 Task: In the Company moma.org, Create email and send with subject: 'We're Thrilled to Welcome You ', and with mail content 'Good Day!_x000D_
We're excited to introduce you to an innovative solution that will revolutionize your industry. Get ready to redefine success and reach new heights!_x000D_
Best Regard', attach the document: Project_plan.docx and insert image: visitingcard.jpg. Below Best Regards, write Pinterest and insert the URL: in.pinterest.com. Mark checkbox to create task to follow up : In 3 business days .  Enter or choose an email address of recipient's from company's contact and send.. Logged in from softage.1@softage.net
Action: Mouse moved to (82, 51)
Screenshot: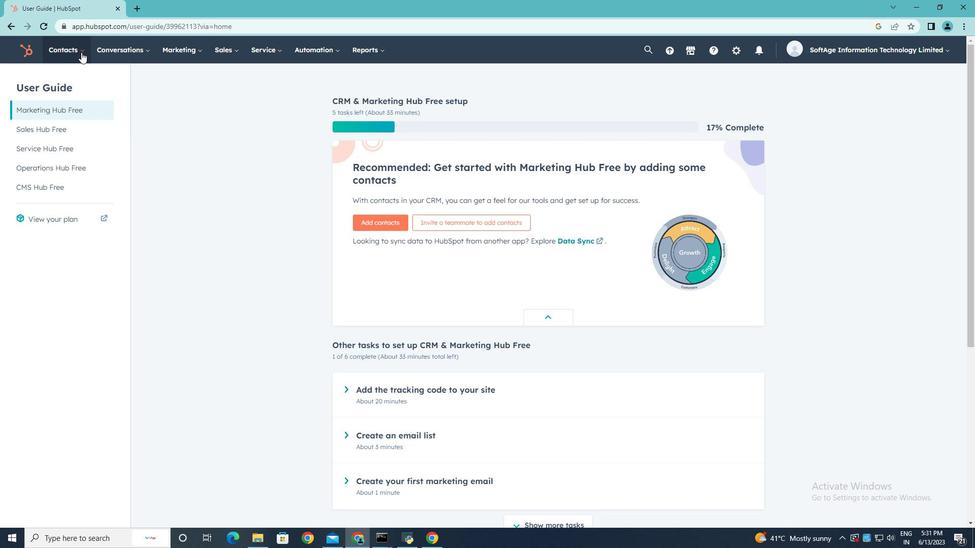 
Action: Mouse pressed left at (82, 51)
Screenshot: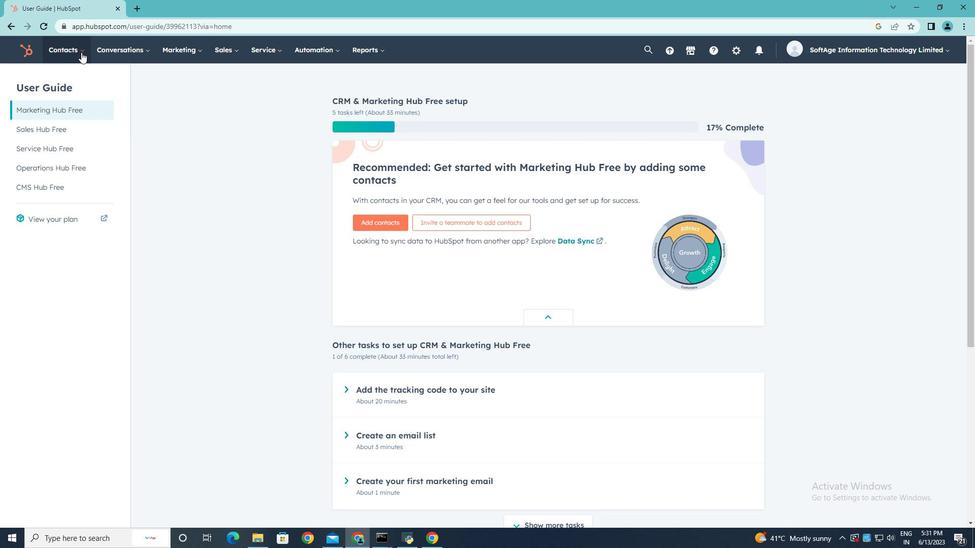 
Action: Mouse moved to (78, 97)
Screenshot: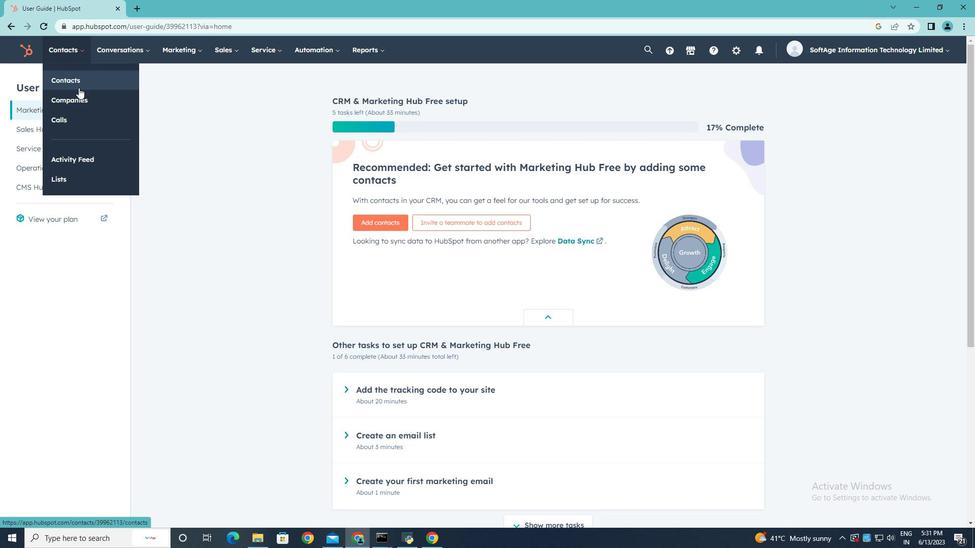 
Action: Mouse pressed left at (78, 97)
Screenshot: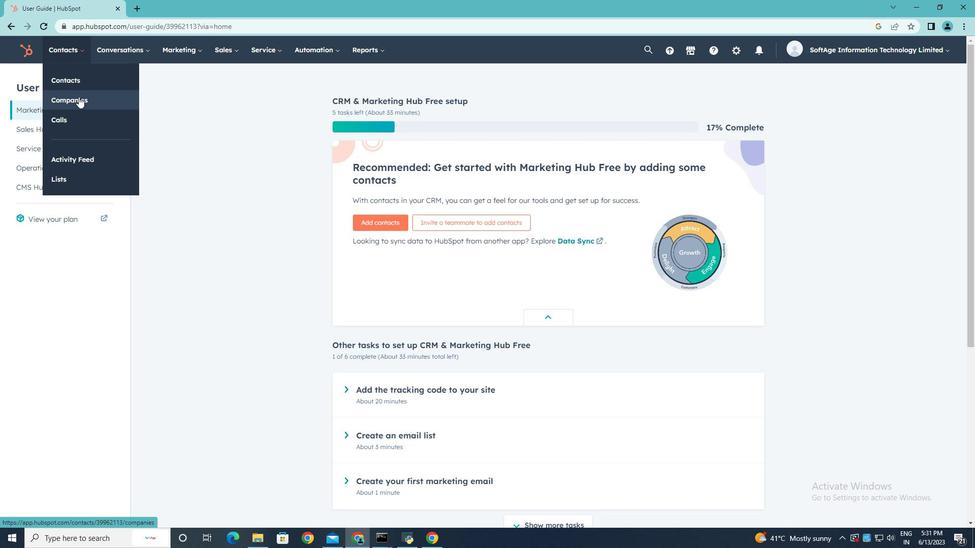 
Action: Mouse moved to (74, 164)
Screenshot: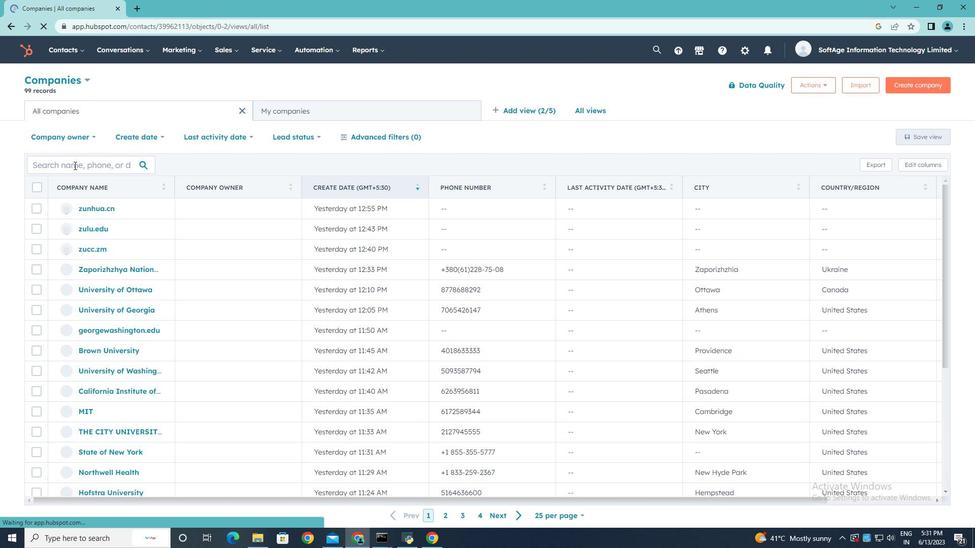 
Action: Mouse pressed left at (74, 164)
Screenshot: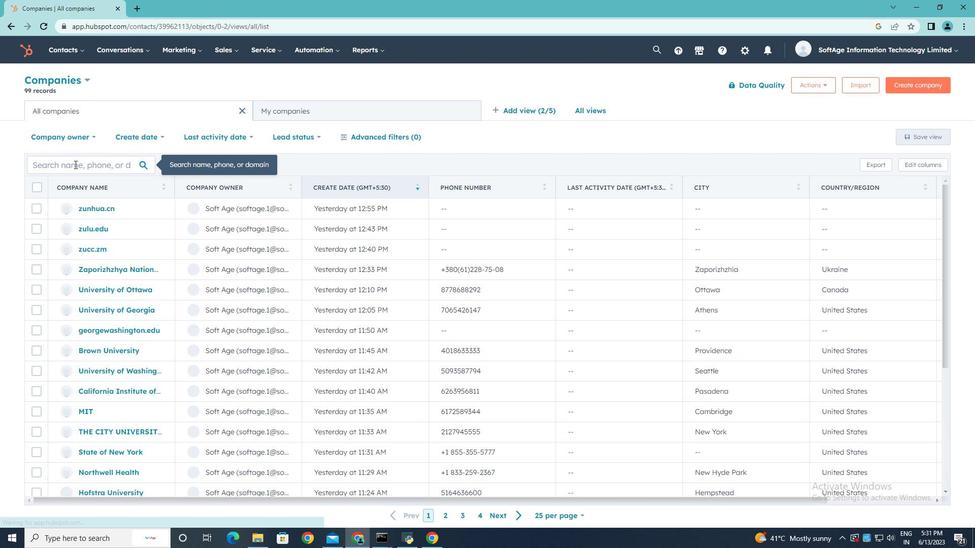 
Action: Key pressed moma.org
Screenshot: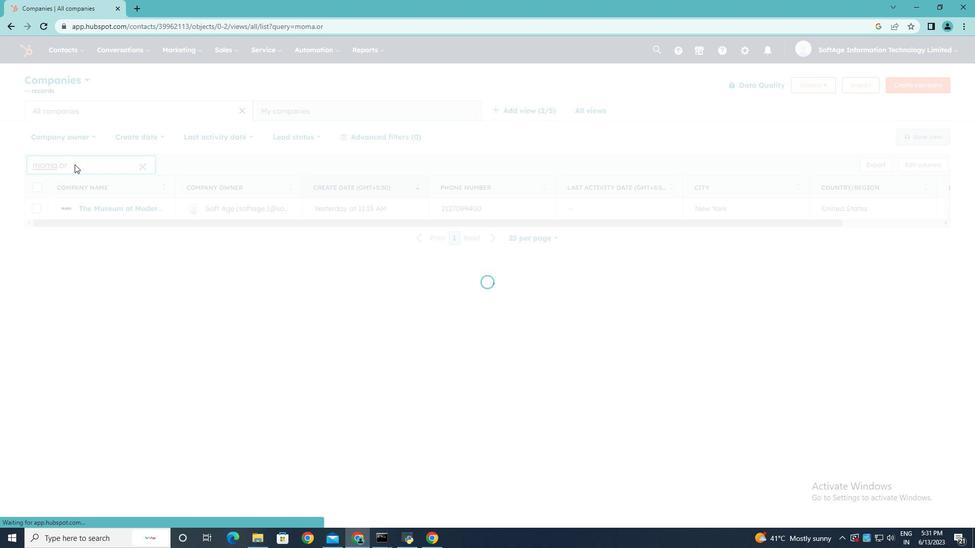 
Action: Mouse moved to (91, 209)
Screenshot: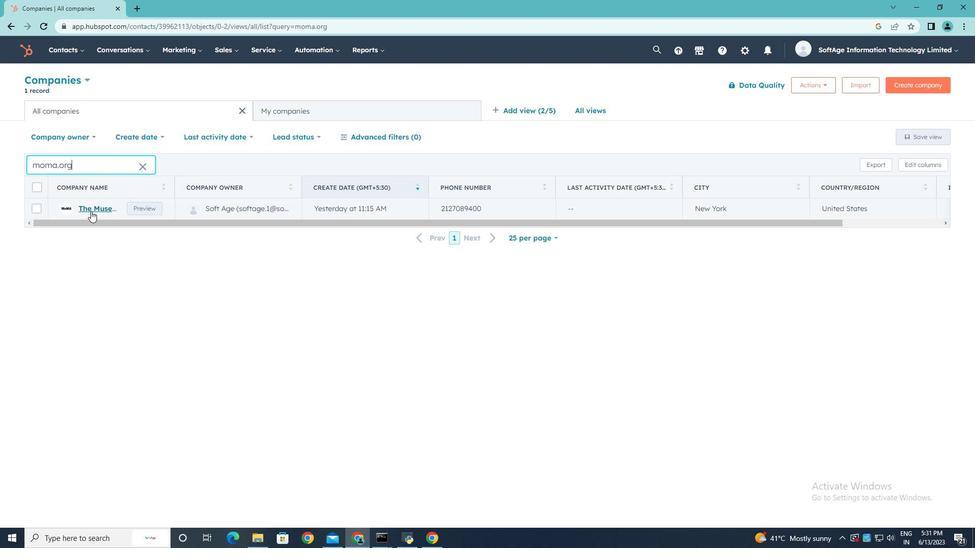 
Action: Mouse pressed left at (91, 209)
Screenshot: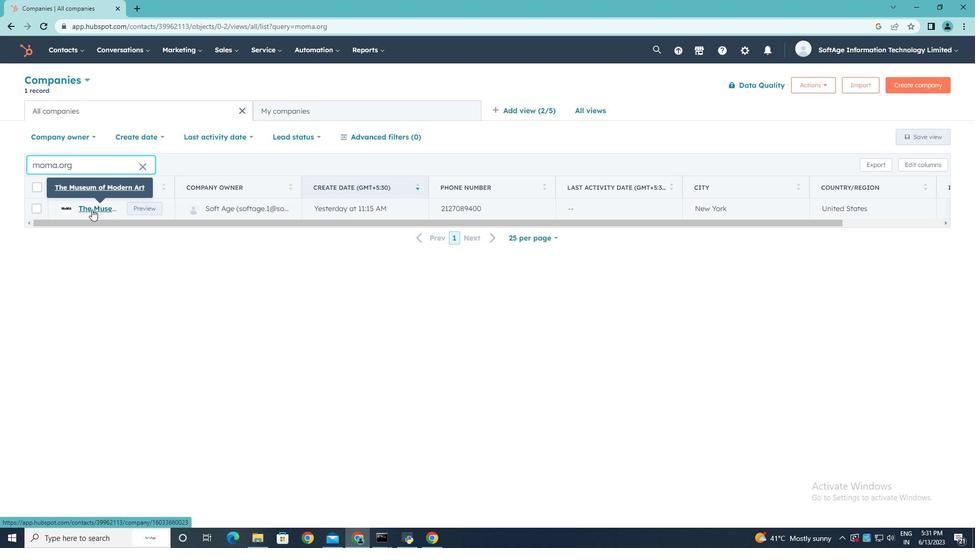 
Action: Mouse moved to (72, 175)
Screenshot: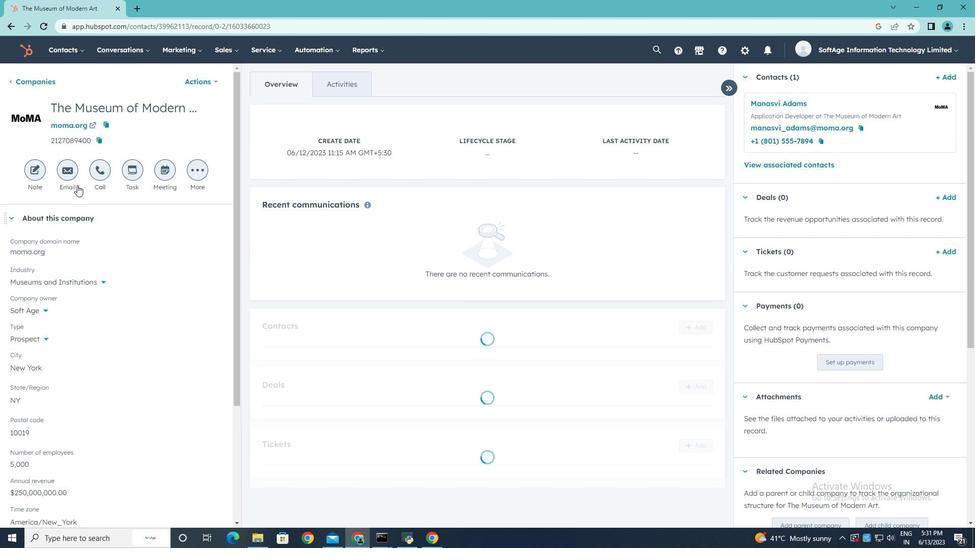 
Action: Mouse pressed left at (72, 175)
Screenshot: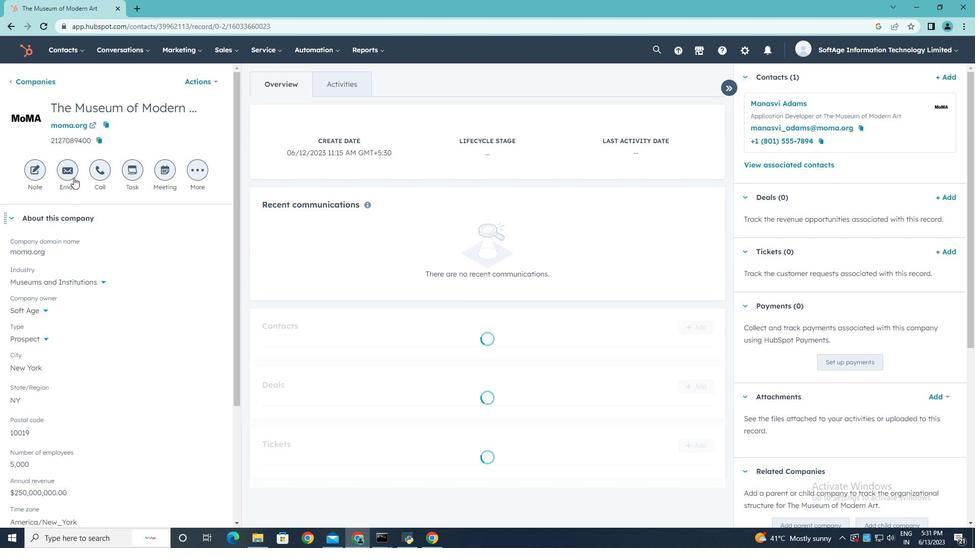 
Action: Mouse pressed left at (72, 175)
Screenshot: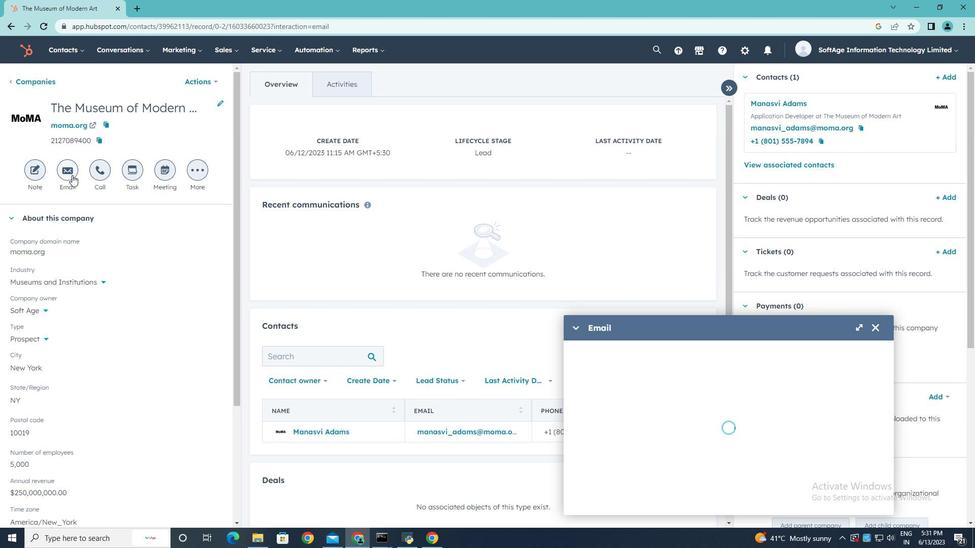
Action: Key pressed <Key.shift><Key.shift><Key.shift><Key.shift><Key.shift><Key.shift><Key.shift><Key.shift><Key.shift><Key.shift><Key.shift>We're<Key.space><Key.shift>Thrilled<Key.space>to<Key.space><Key.shift>Welcome<Key.space><Key.shift>You
Screenshot: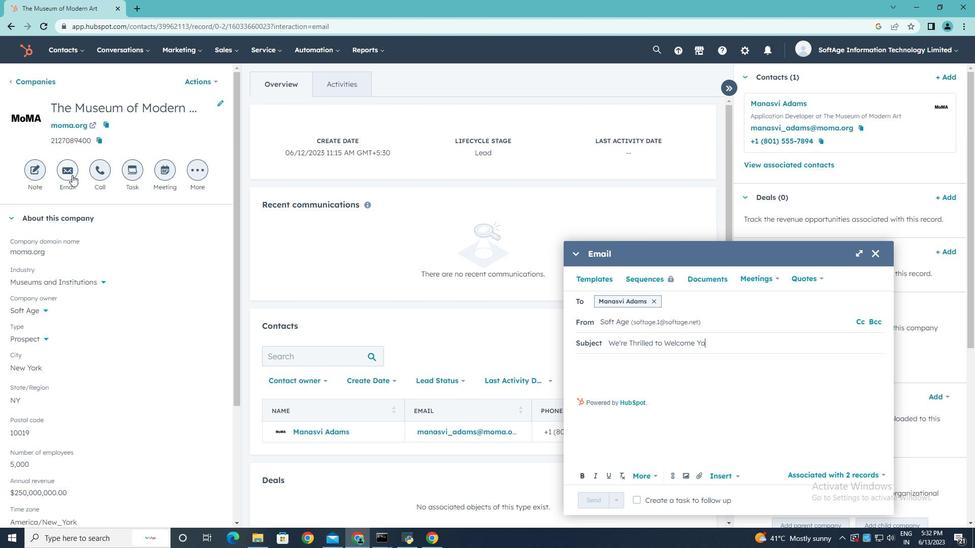 
Action: Mouse moved to (584, 363)
Screenshot: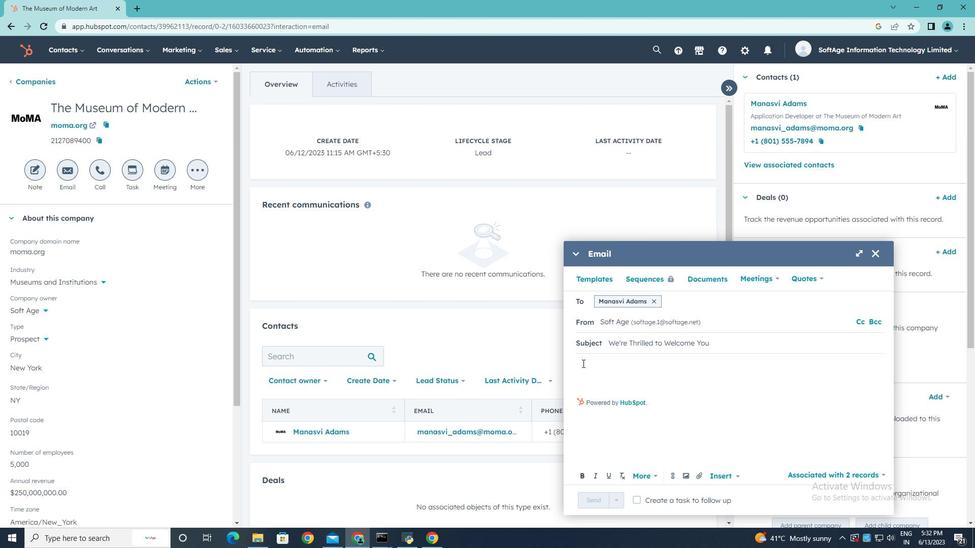 
Action: Mouse pressed left at (584, 363)
Screenshot: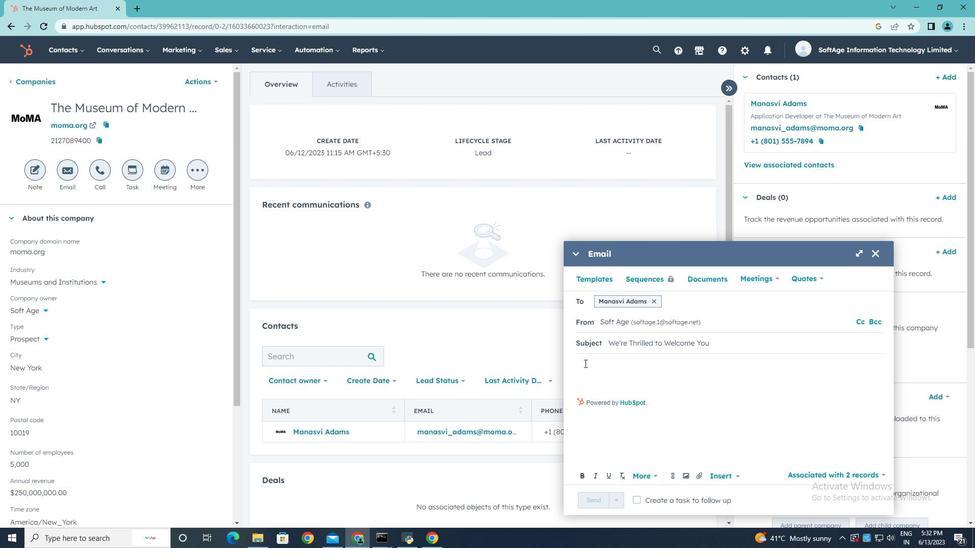 
Action: Key pressed <Key.shift><Key.shift><Key.shift><Key.shift><Key.shift>Good<Key.space><Key.shift>Day<Key.shift><Key.shift><Key.shift>!
Screenshot: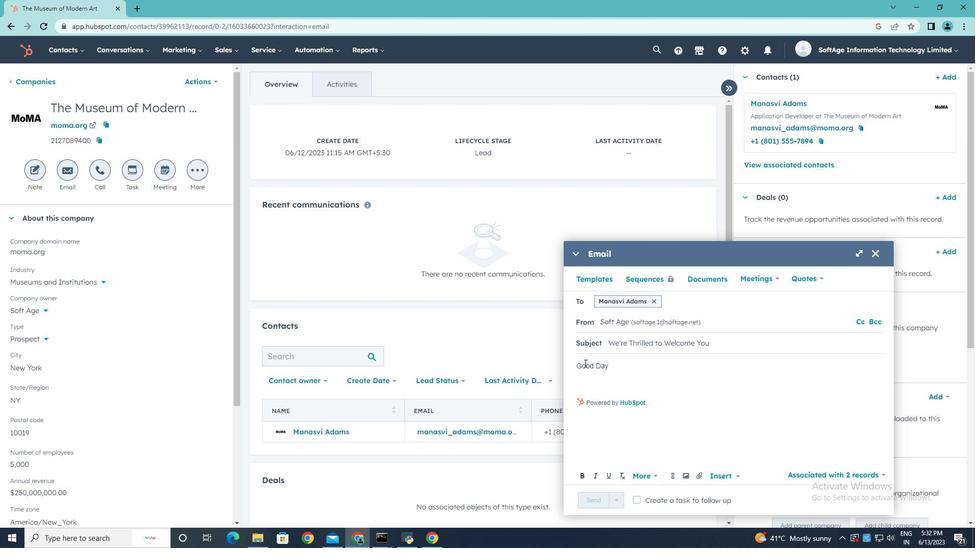
Action: Mouse moved to (582, 372)
Screenshot: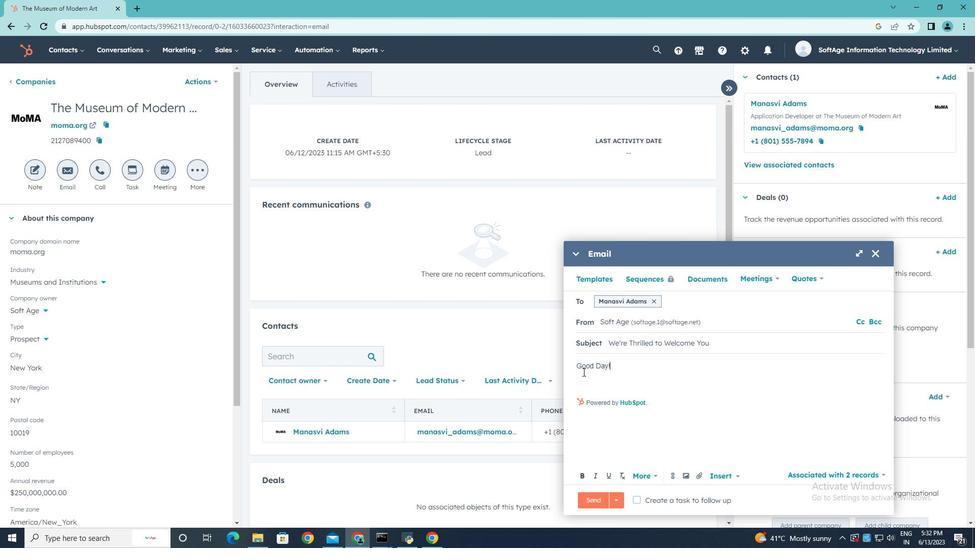 
Action: Mouse pressed left at (582, 372)
Screenshot: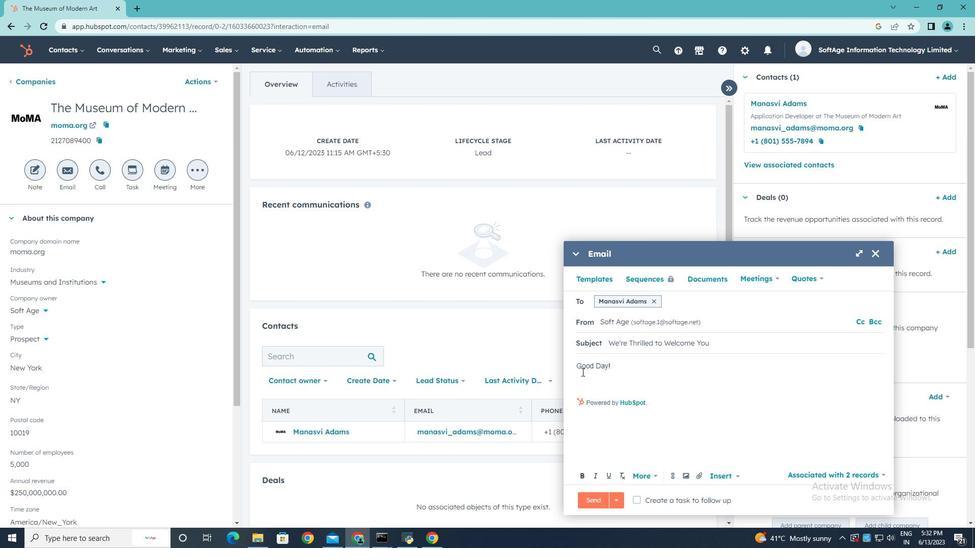 
Action: Mouse moved to (592, 315)
Screenshot: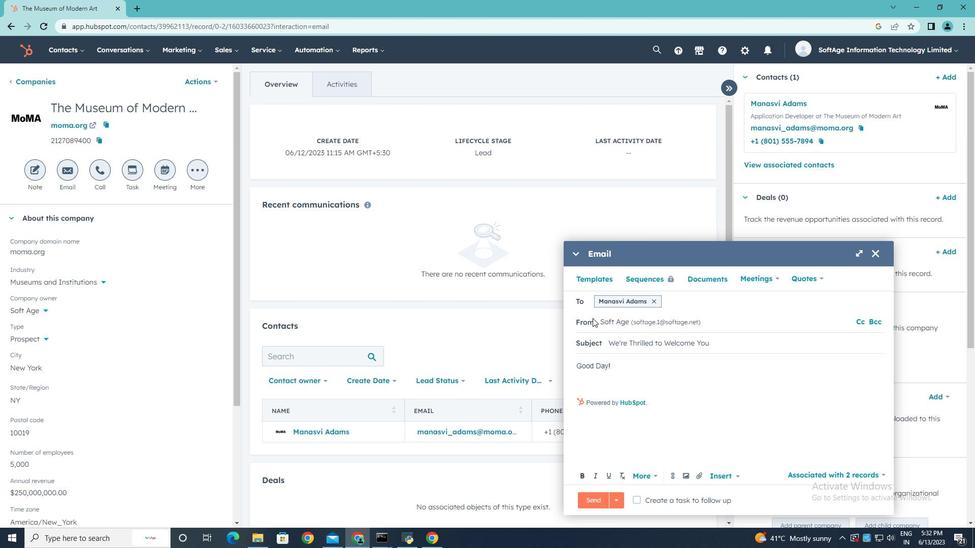 
Action: Key pressed <Key.shift>We're<Key.space>excitr<Key.backspace>ed<Key.space>to<Key.space>introduce<Key.space>you<Key.space>to<Key.space>an<Key.space>innovative<Key.space>solution<Key.space>that<Key.space>will<Key.space>revolutu<Key.backspace>ionize<Key.space>your<Key.space>indyu<Key.backspace><Key.backspace>ustry.<Key.space><Key.shift>Get<Key.space><Key.shift>ready<Key.space>to<Key.space>redefine<Key.space>success<Key.space>and<Key.space>reach<Key.space>new<Key.space>heiu<Key.backspace>ghts<Key.shift>!
Screenshot: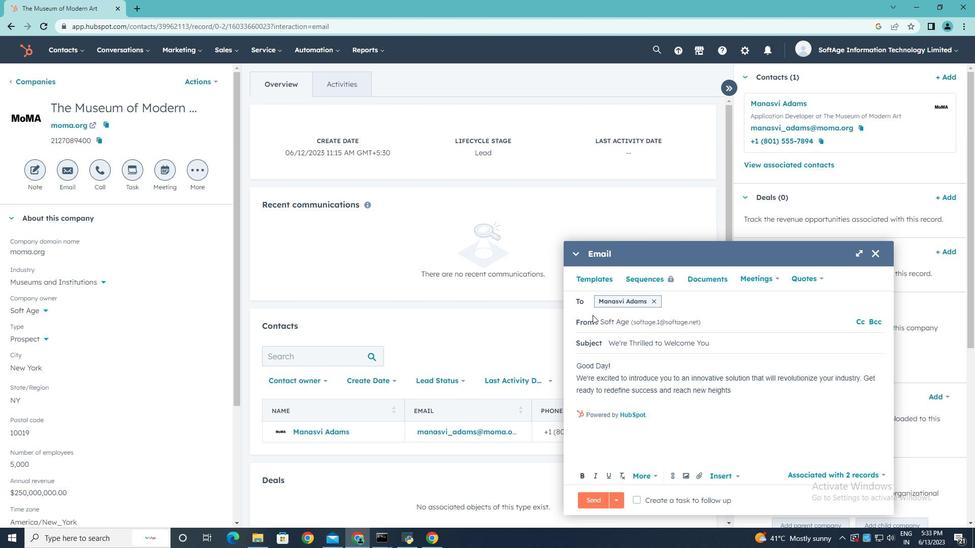 
Action: Mouse moved to (593, 402)
Screenshot: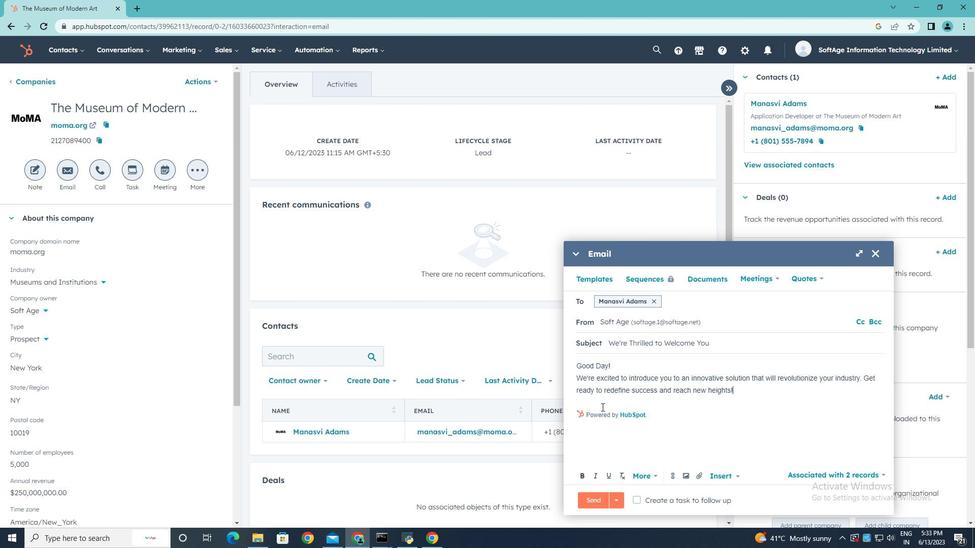 
Action: Mouse pressed left at (593, 402)
Screenshot: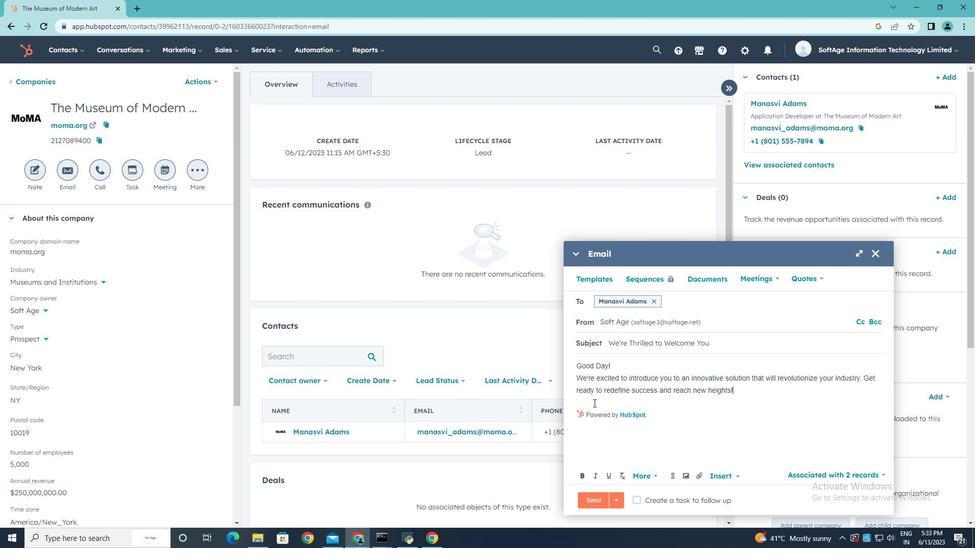 
Action: Mouse moved to (615, 393)
Screenshot: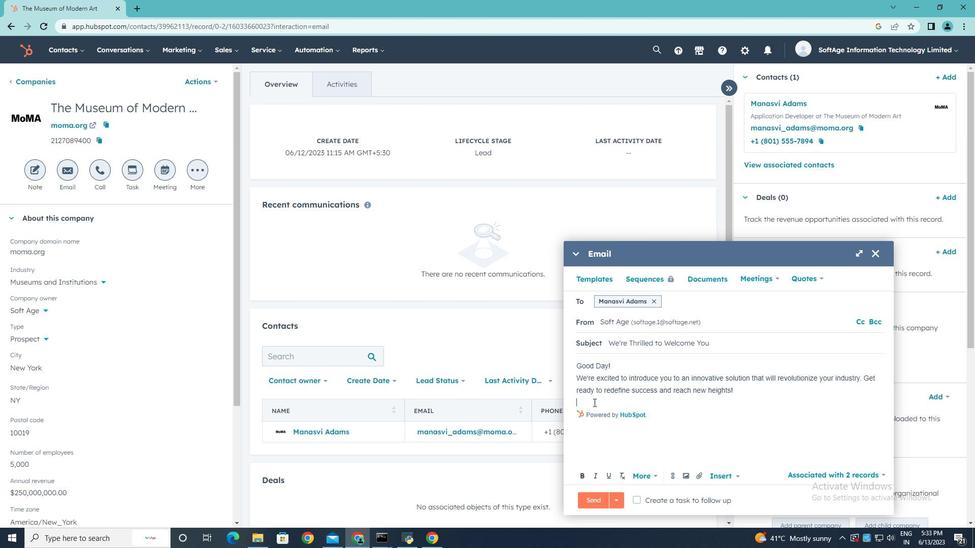 
Action: Key pressed <Key.enter><Key.shift>Best<Key.space><Key.shift>Redar<Key.backspace><Key.backspace><Key.backspace>gard,
Screenshot: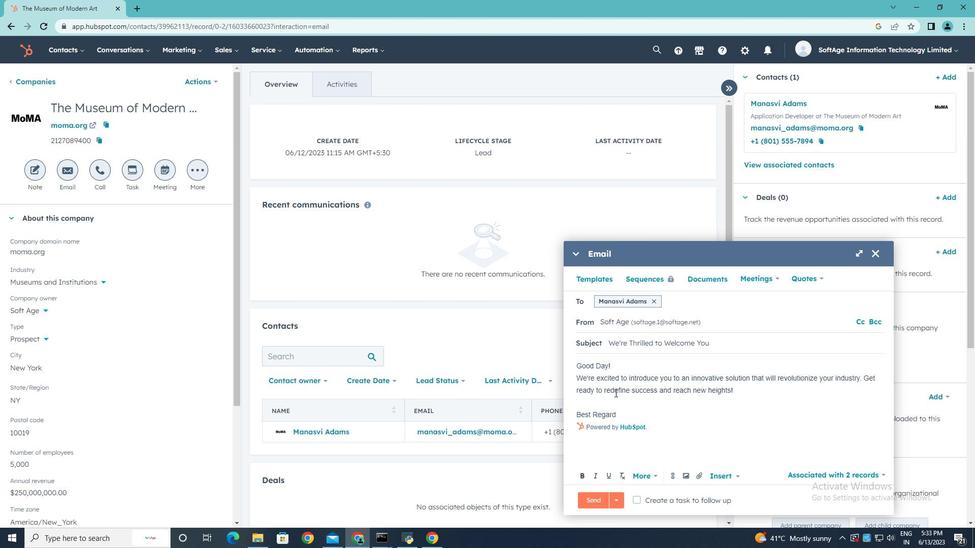 
Action: Mouse moved to (698, 477)
Screenshot: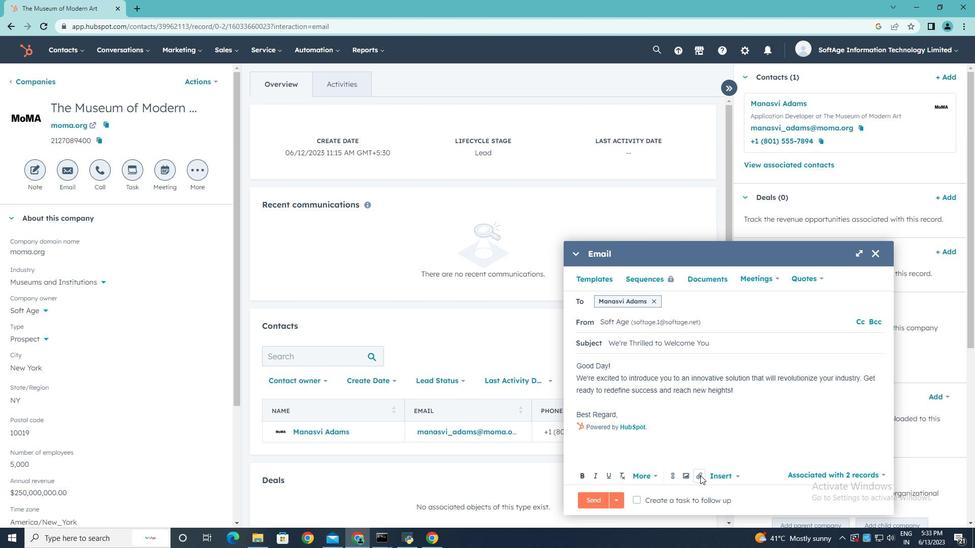 
Action: Mouse pressed left at (698, 477)
Screenshot: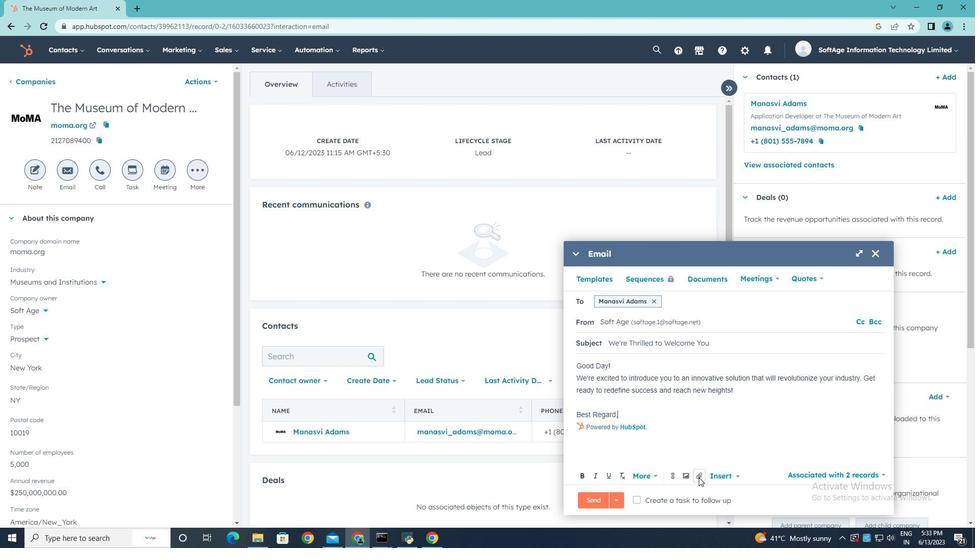 
Action: Mouse moved to (712, 451)
Screenshot: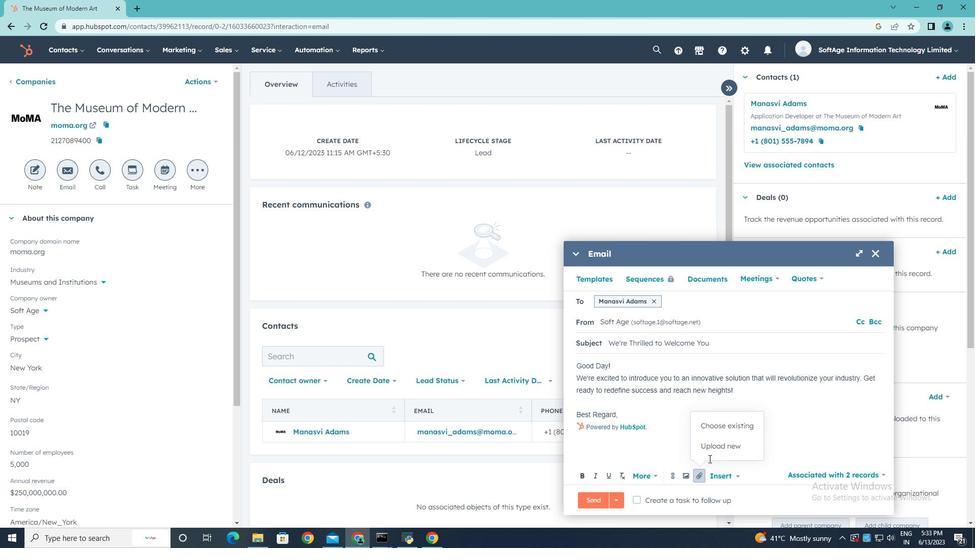 
Action: Mouse pressed left at (712, 451)
Screenshot: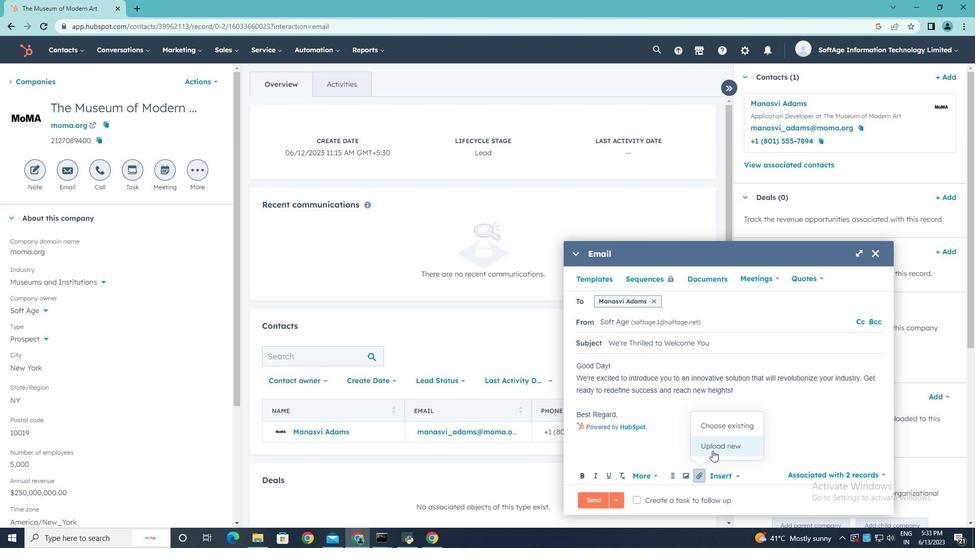 
Action: Mouse moved to (173, 104)
Screenshot: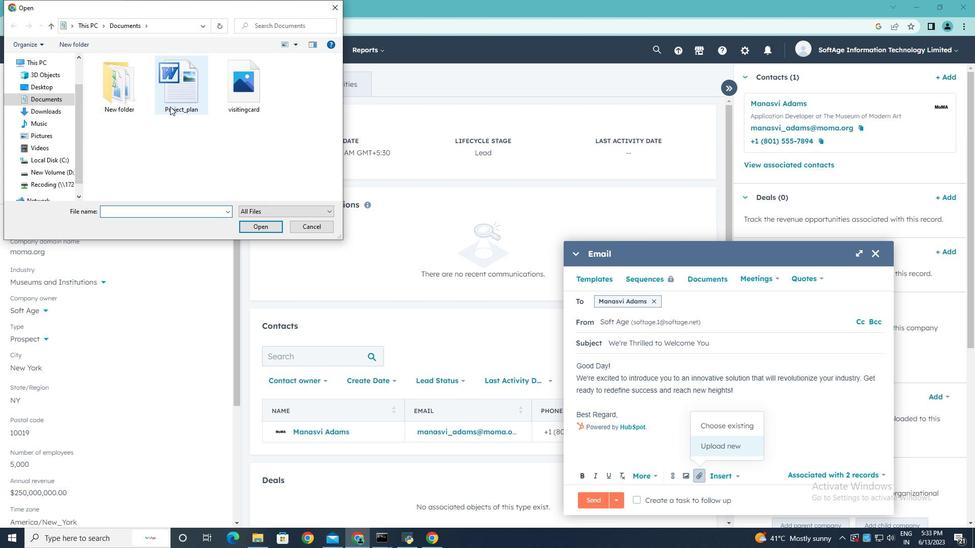 
Action: Mouse pressed left at (173, 104)
Screenshot: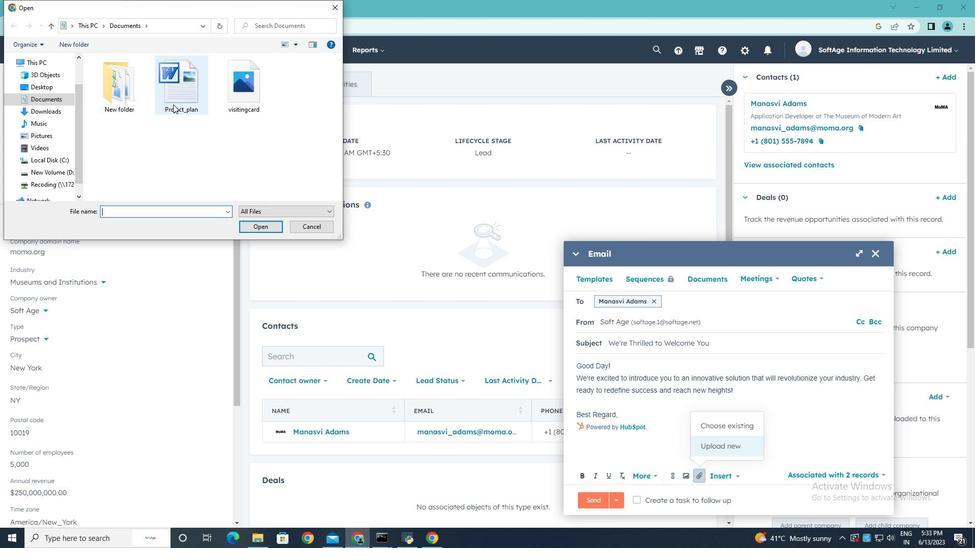 
Action: Mouse moved to (254, 226)
Screenshot: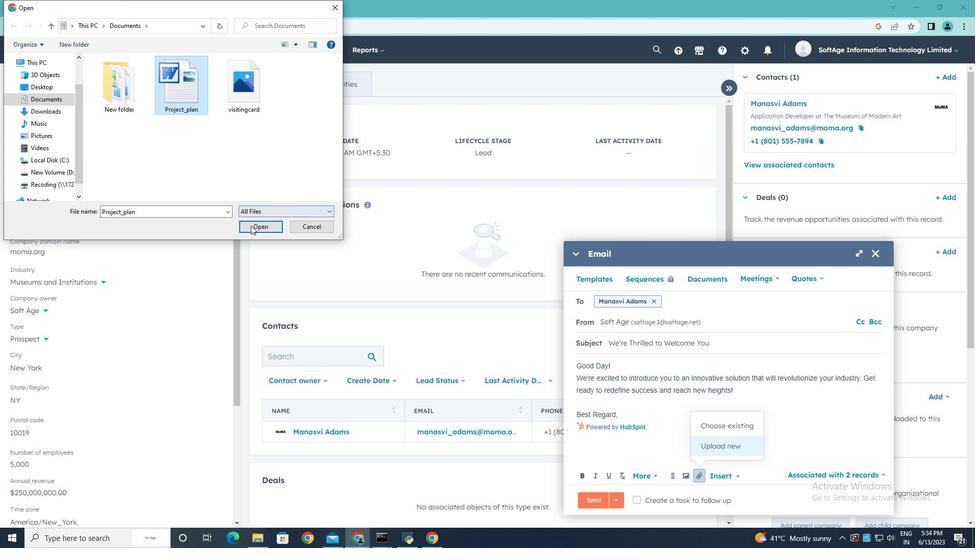 
Action: Mouse pressed left at (254, 226)
Screenshot: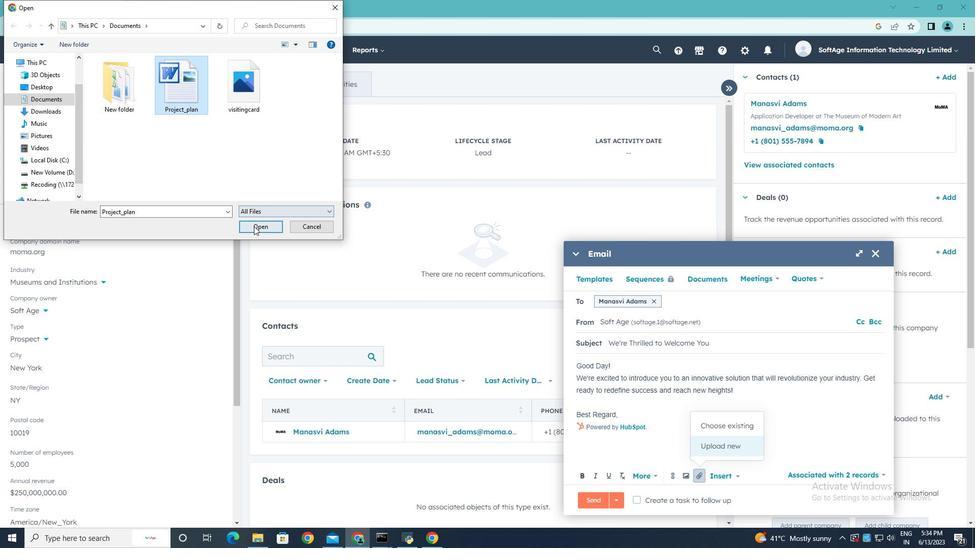 
Action: Mouse moved to (697, 448)
Screenshot: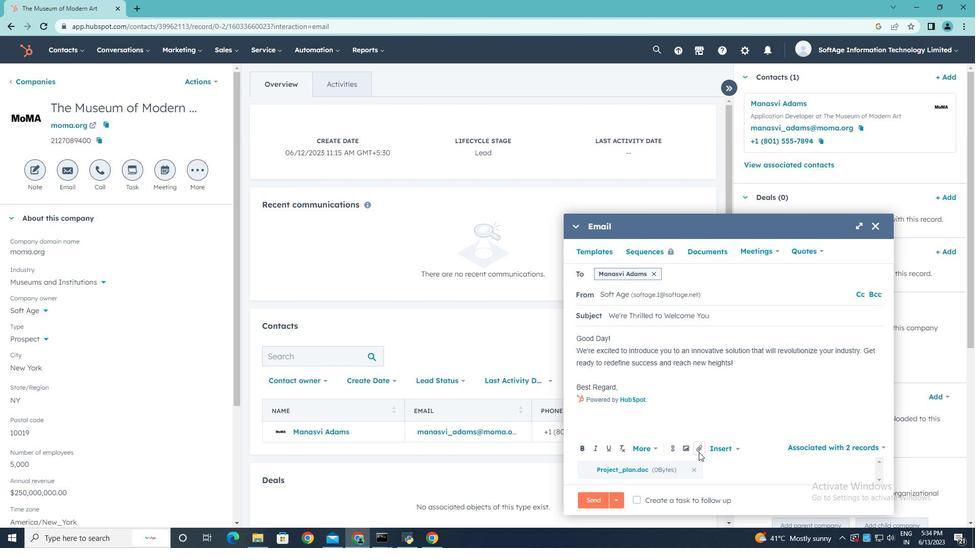
Action: Mouse pressed left at (697, 448)
Screenshot: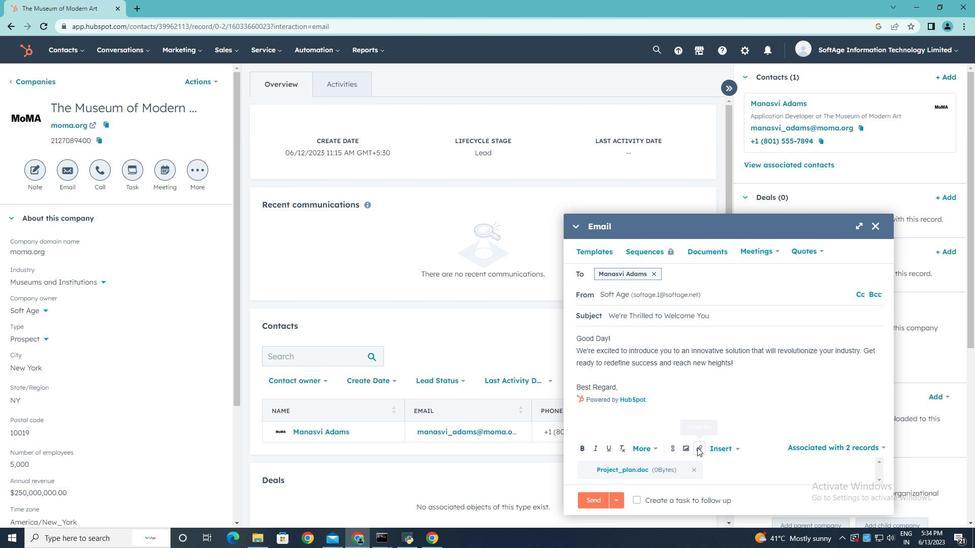 
Action: Mouse moved to (725, 421)
Screenshot: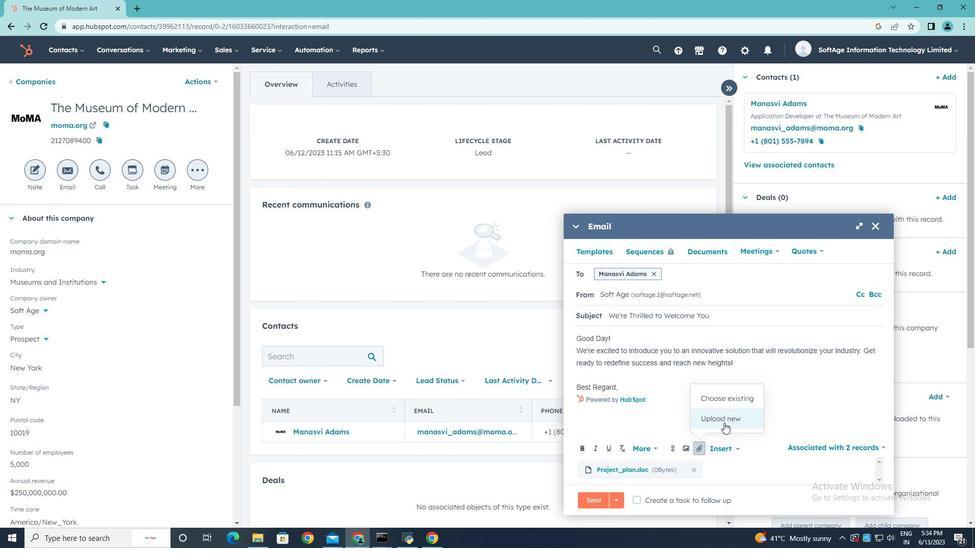 
Action: Mouse pressed left at (725, 421)
Screenshot: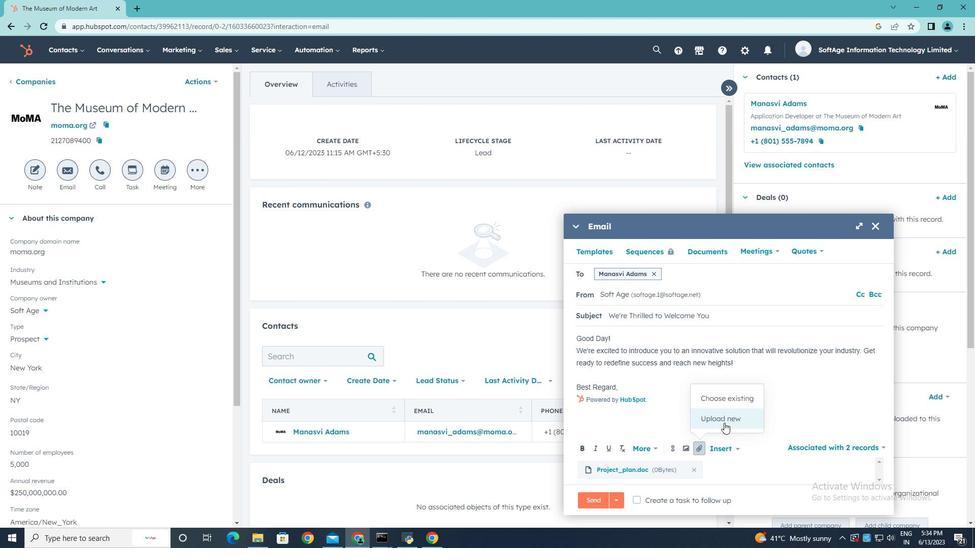 
Action: Mouse moved to (263, 104)
Screenshot: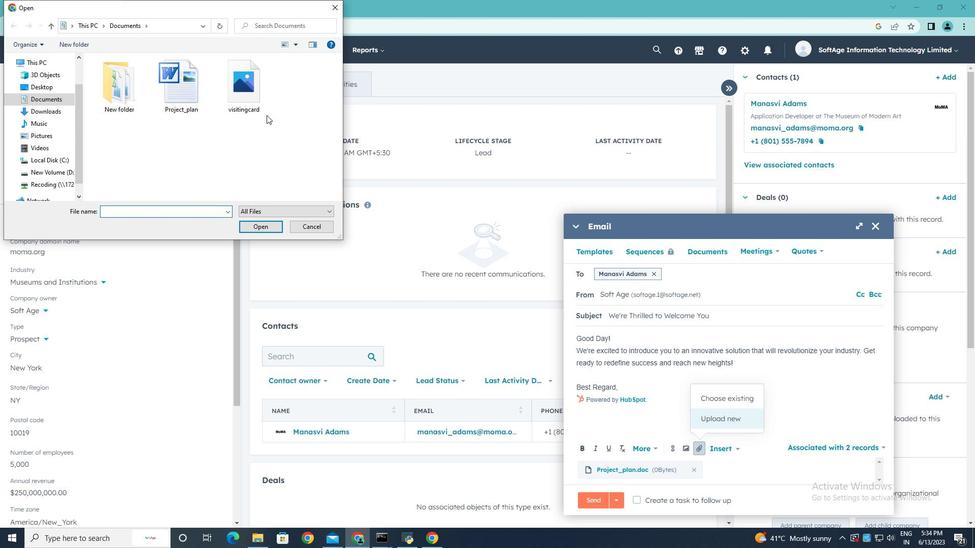 
Action: Mouse pressed left at (263, 104)
Screenshot: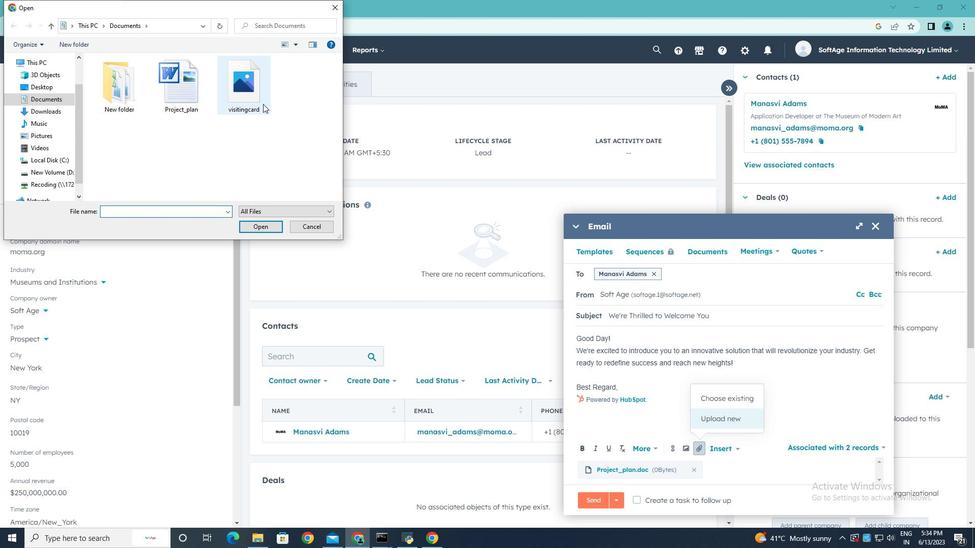 
Action: Mouse moved to (267, 224)
Screenshot: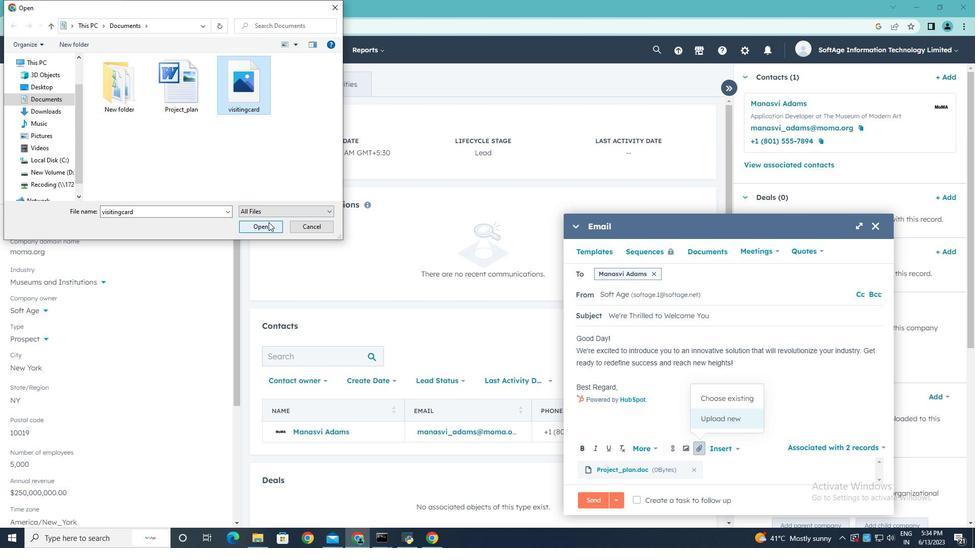 
Action: Mouse pressed left at (267, 224)
Screenshot: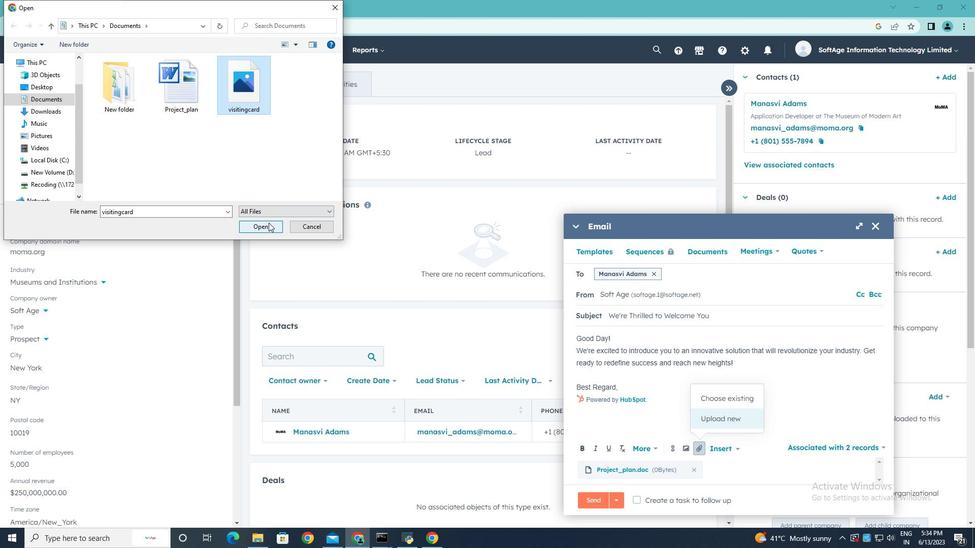 
Action: Mouse moved to (621, 387)
Screenshot: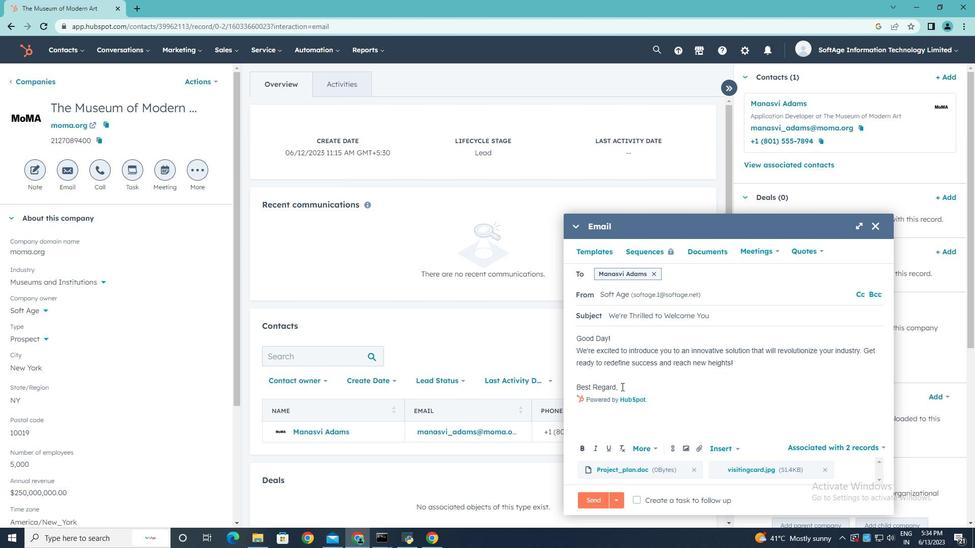 
Action: Mouse pressed left at (621, 387)
Screenshot: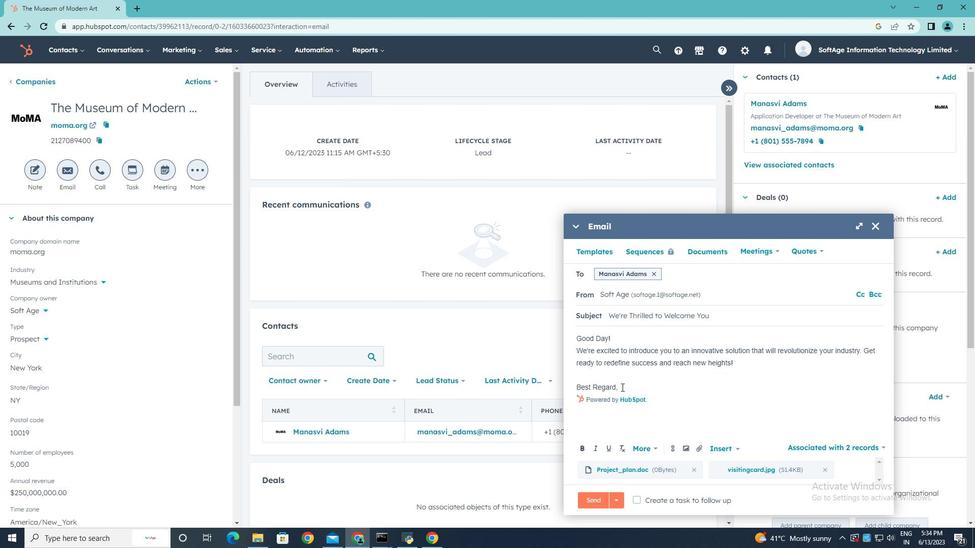 
Action: Key pressed <Key.enter>
Screenshot: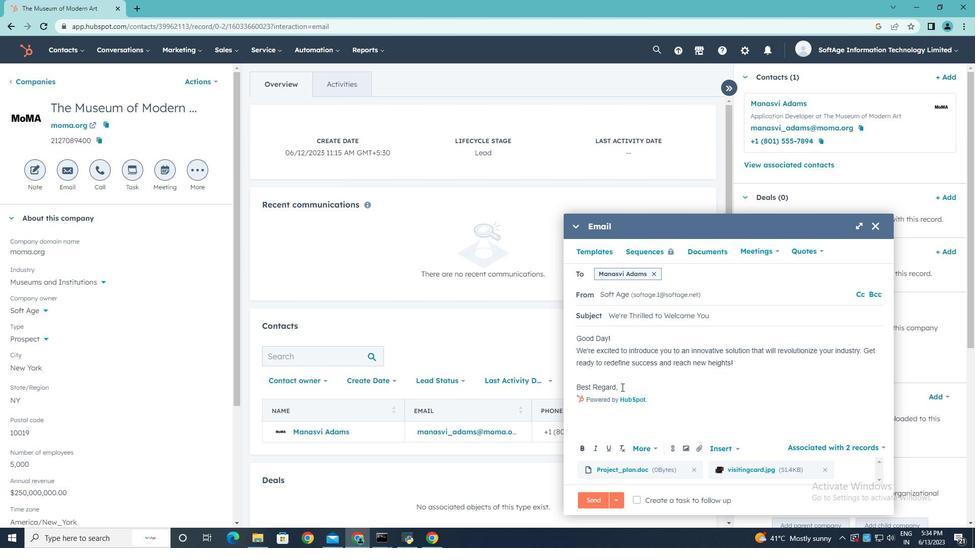 
Action: Mouse moved to (671, 450)
Screenshot: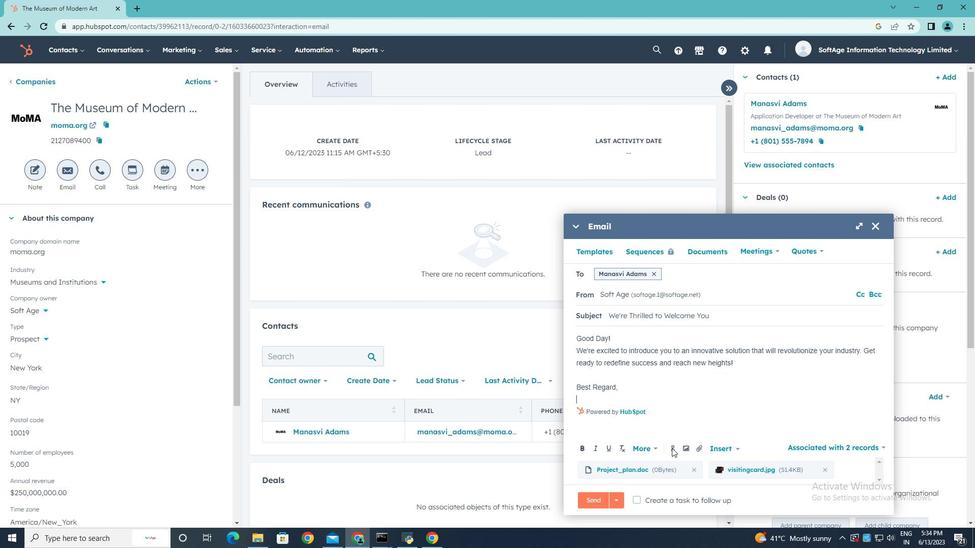 
Action: Mouse pressed left at (671, 450)
Screenshot: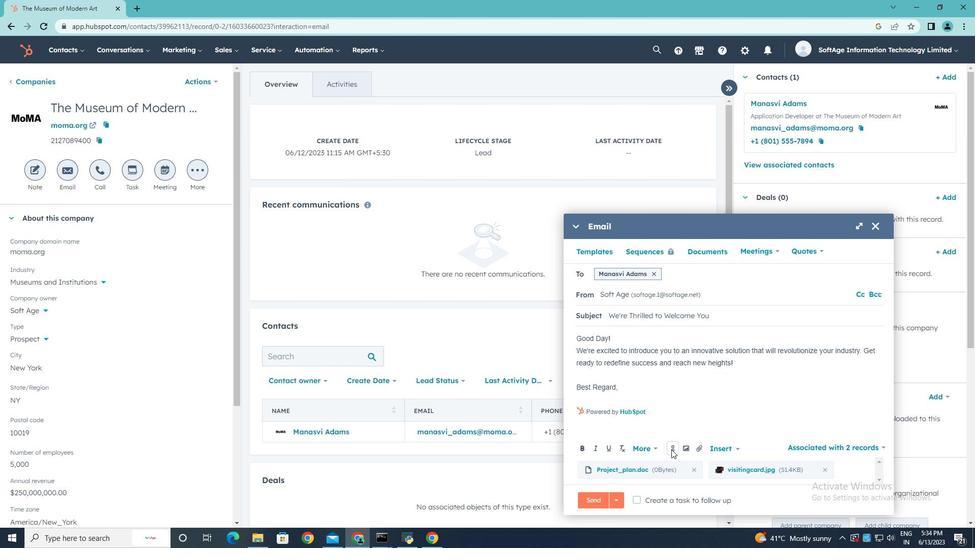 
Action: Mouse moved to (692, 341)
Screenshot: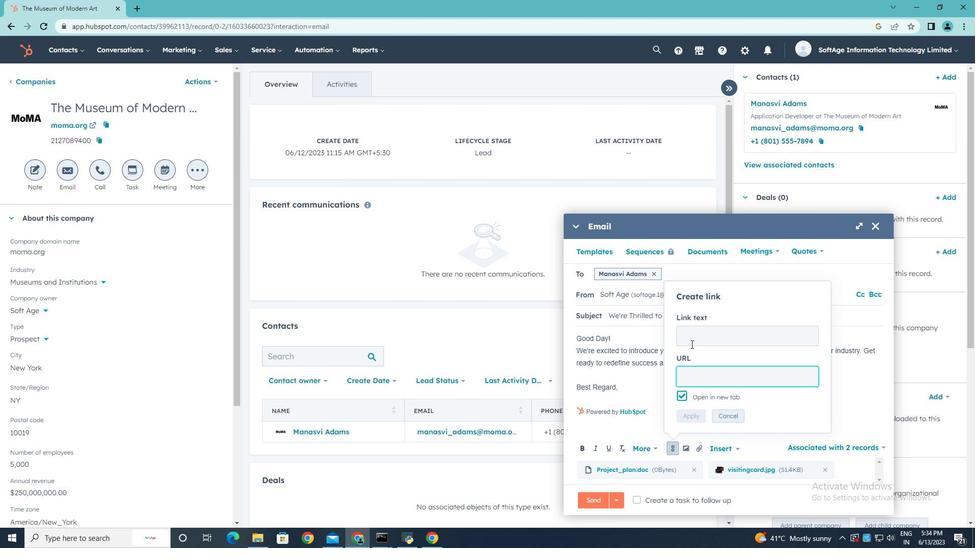 
Action: Mouse pressed left at (692, 341)
Screenshot: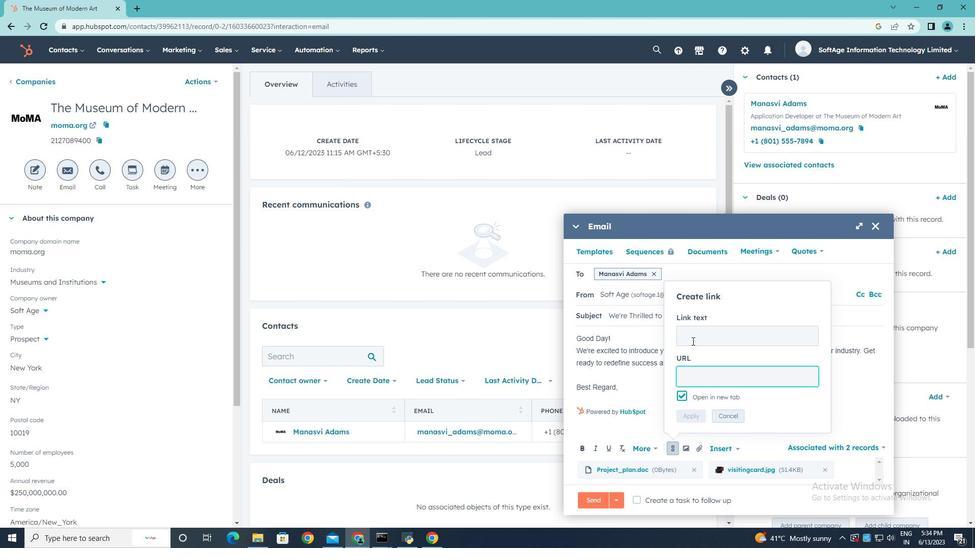 
Action: Key pressed <Key.shift>Pinterest
Screenshot: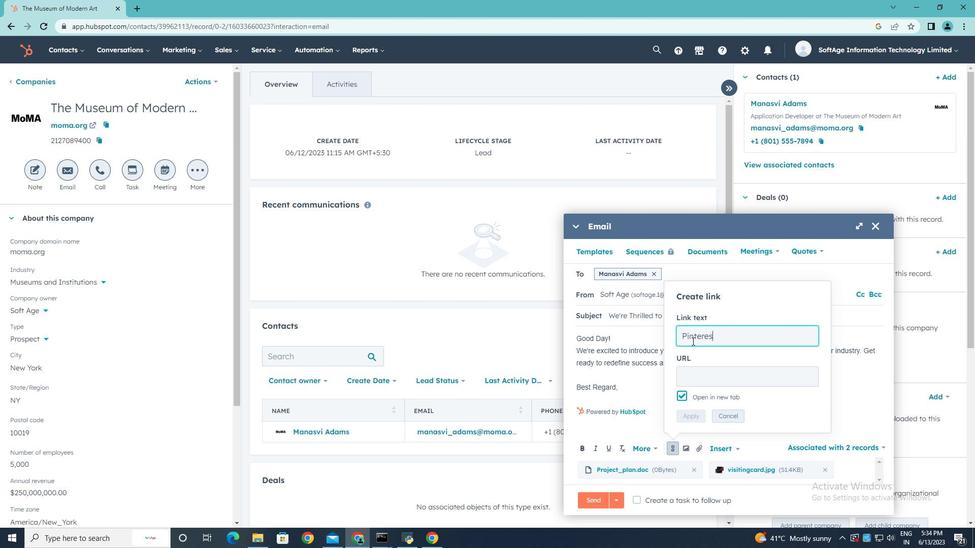 
Action: Mouse moved to (690, 370)
Screenshot: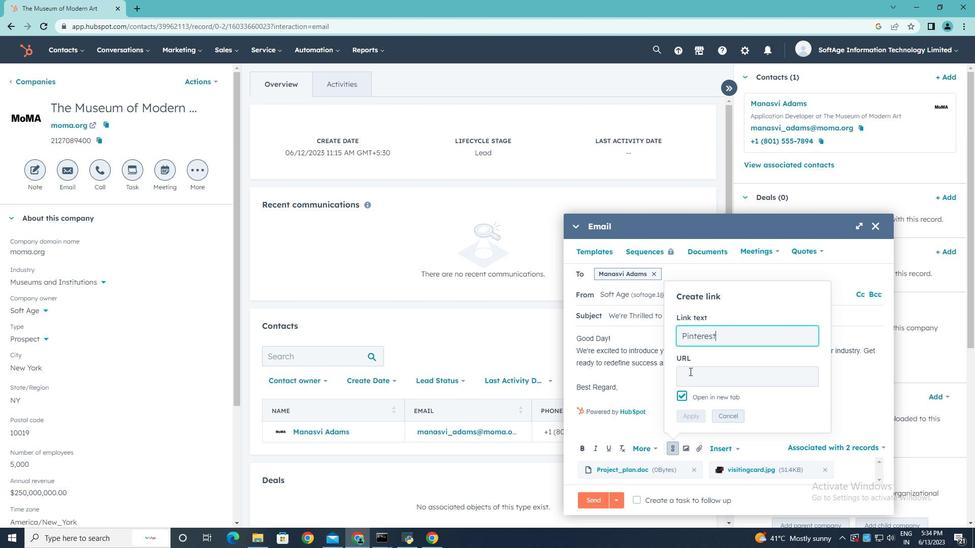 
Action: Mouse pressed left at (690, 370)
Screenshot: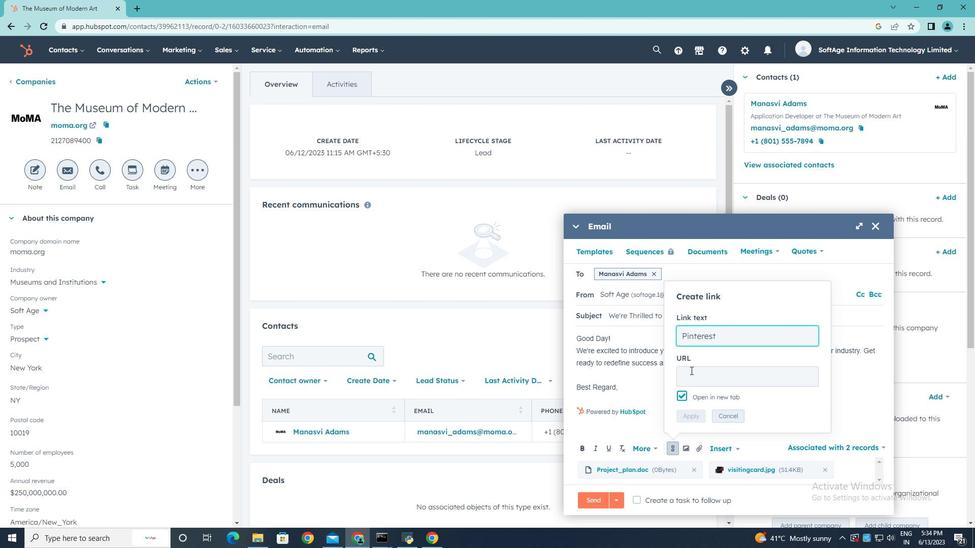 
Action: Key pressed <Key.shift>in.pinterest.com
Screenshot: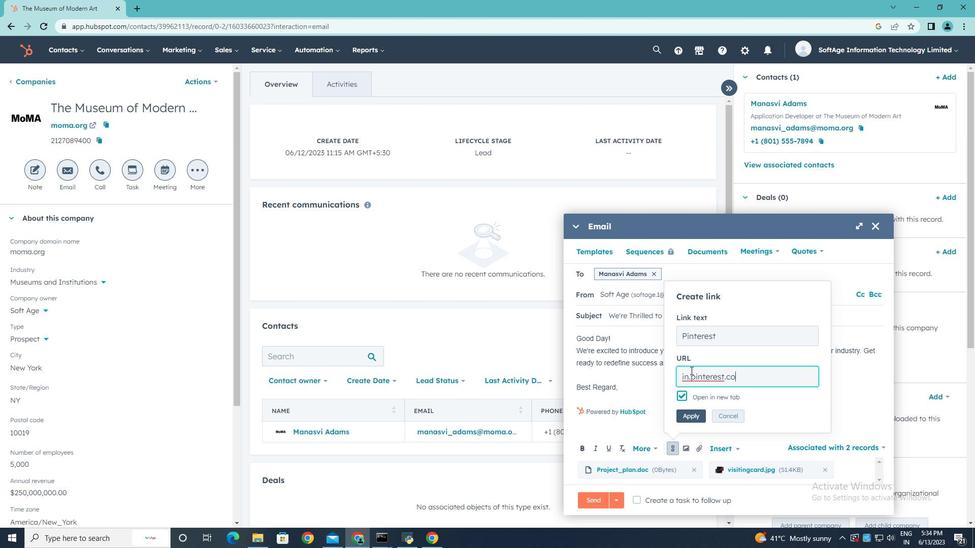 
Action: Mouse moved to (695, 411)
Screenshot: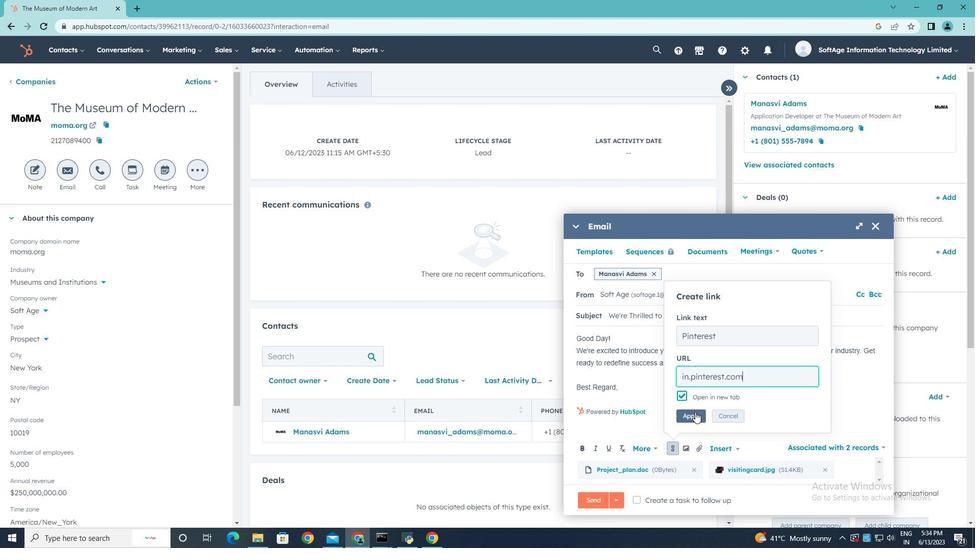 
Action: Mouse pressed left at (695, 411)
Screenshot: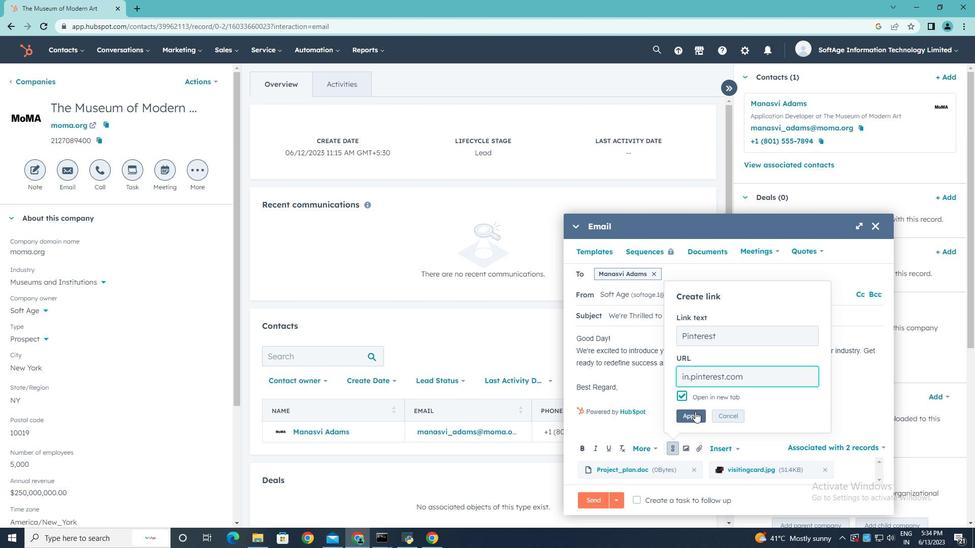 
Action: Mouse moved to (635, 500)
Screenshot: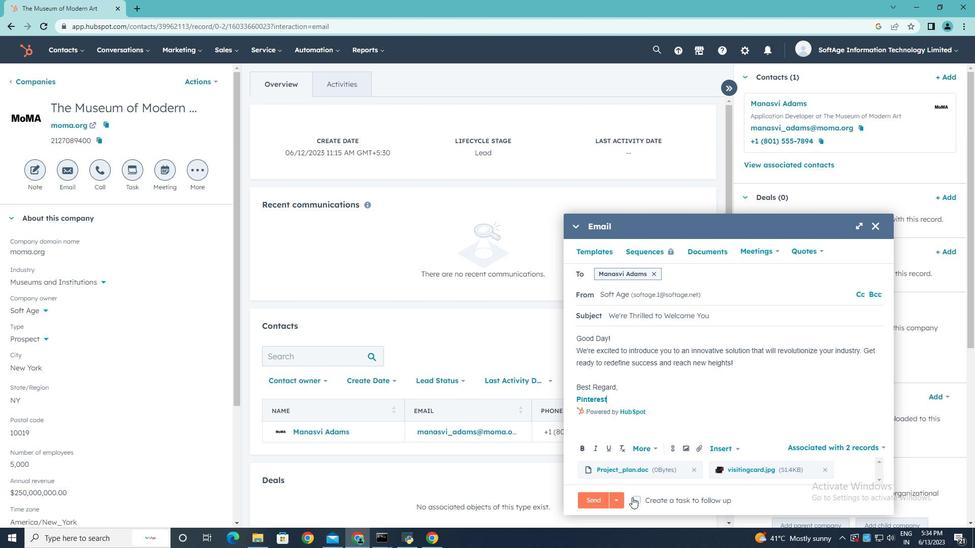 
Action: Mouse pressed left at (635, 500)
Screenshot: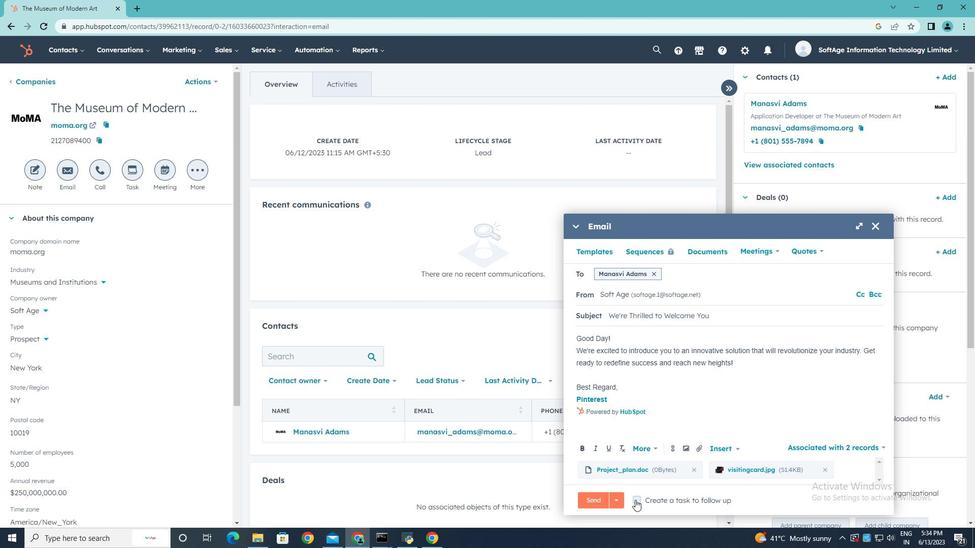 
Action: Mouse moved to (835, 499)
Screenshot: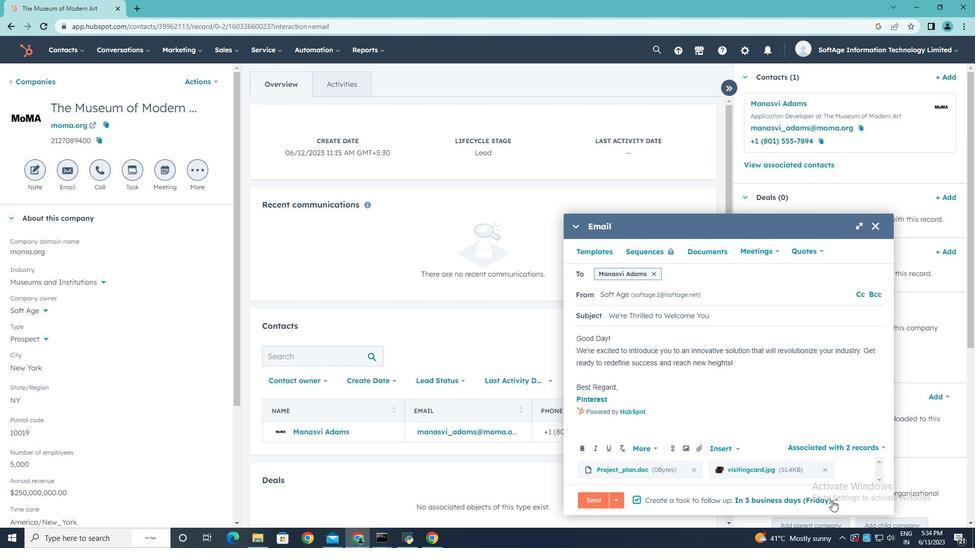 
Action: Mouse pressed left at (835, 499)
Screenshot: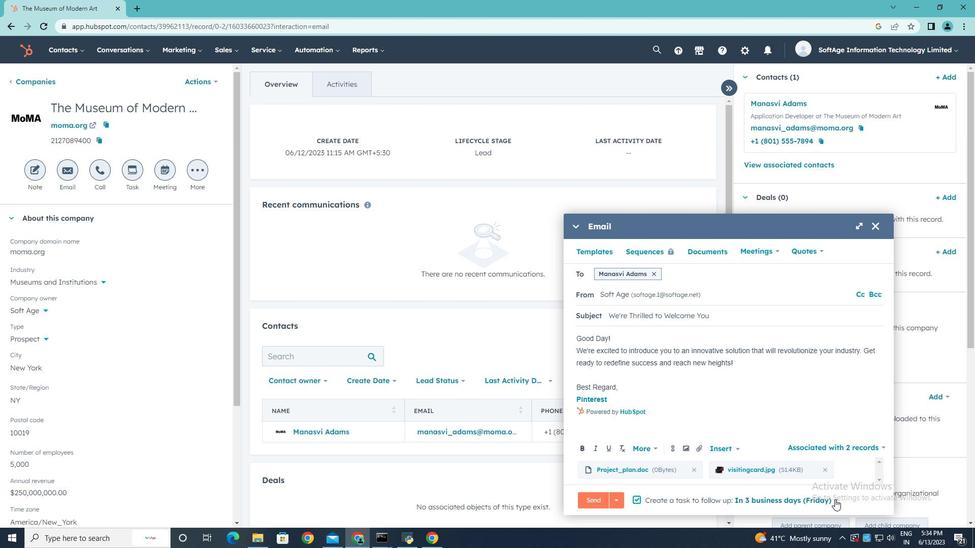 
Action: Mouse moved to (805, 404)
Screenshot: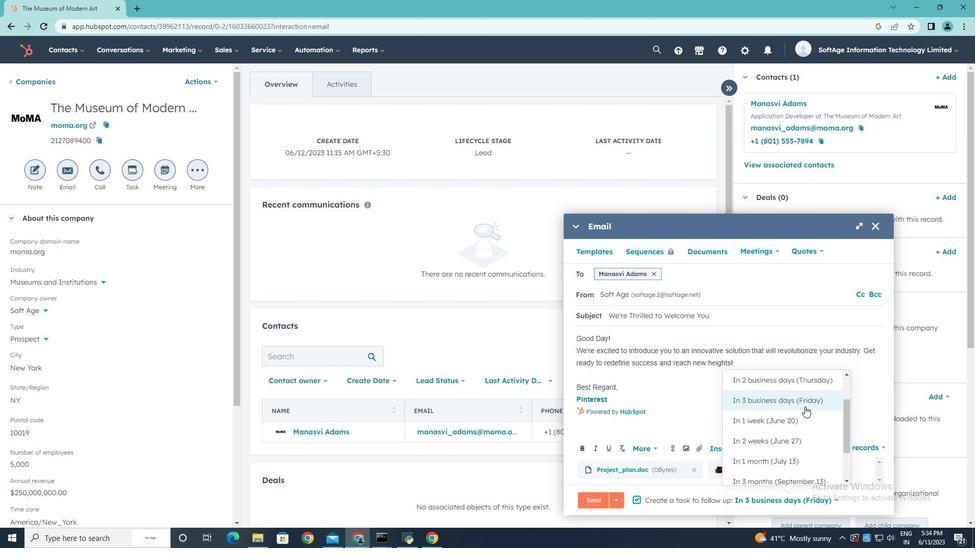 
Action: Mouse pressed left at (805, 404)
Screenshot: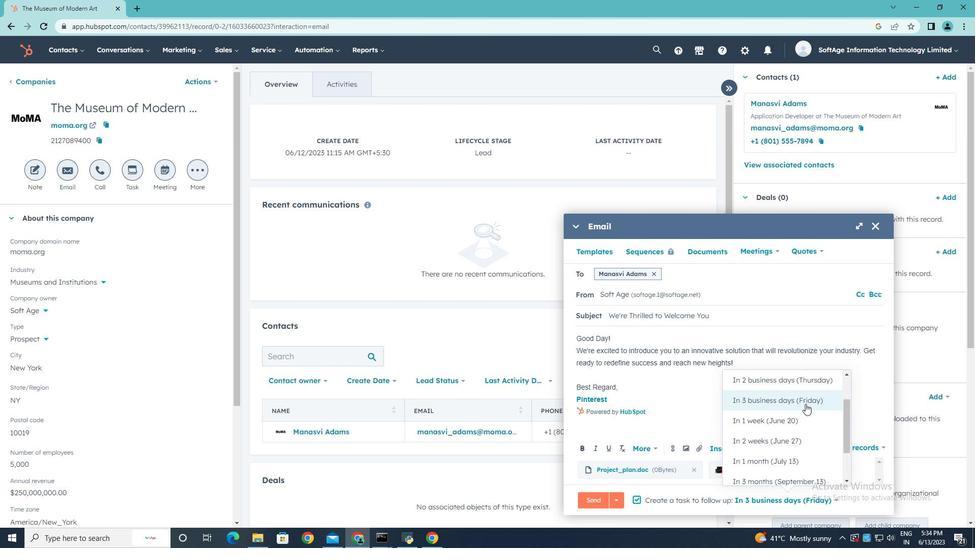 
Action: Mouse moved to (591, 500)
Screenshot: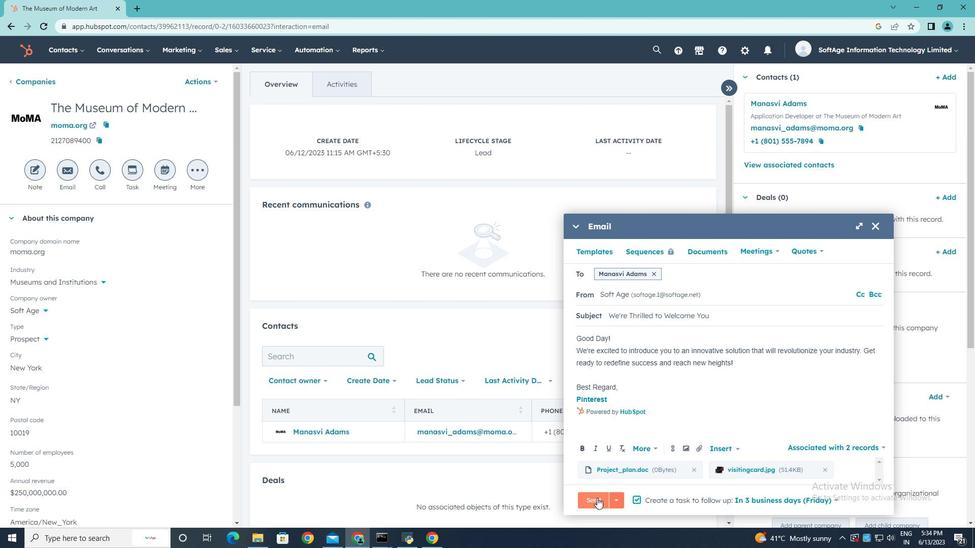 
Action: Mouse pressed left at (591, 500)
Screenshot: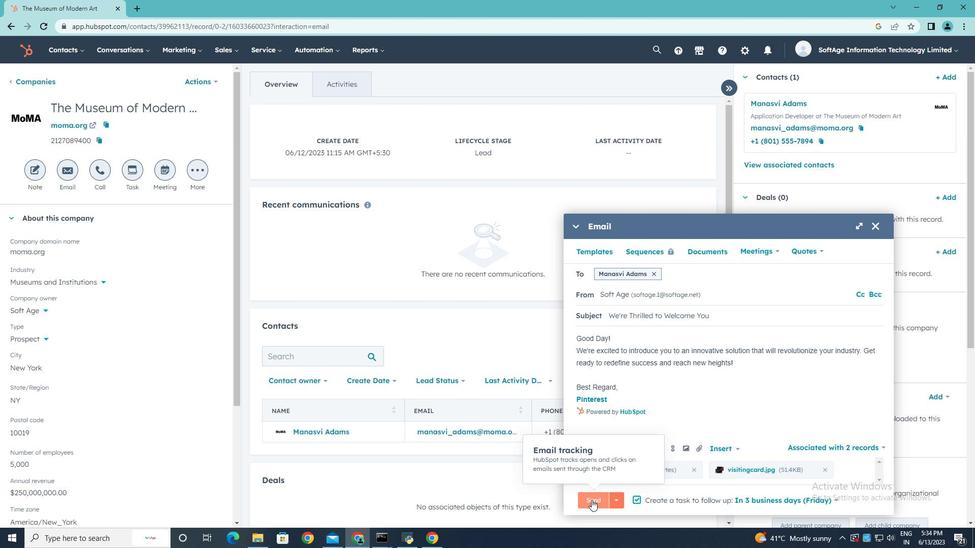
Action: Mouse moved to (592, 500)
Screenshot: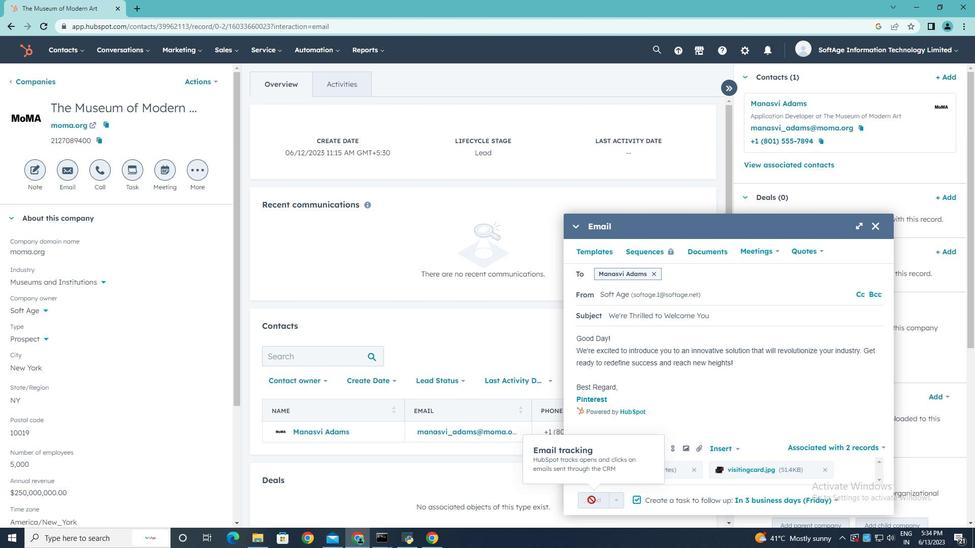 
